 Task: Set "Default tune setting used" for "H.264/MPEG-4 Part 10/AVC encoder (x264 10-bit)" to film.
Action: Mouse moved to (107, 12)
Screenshot: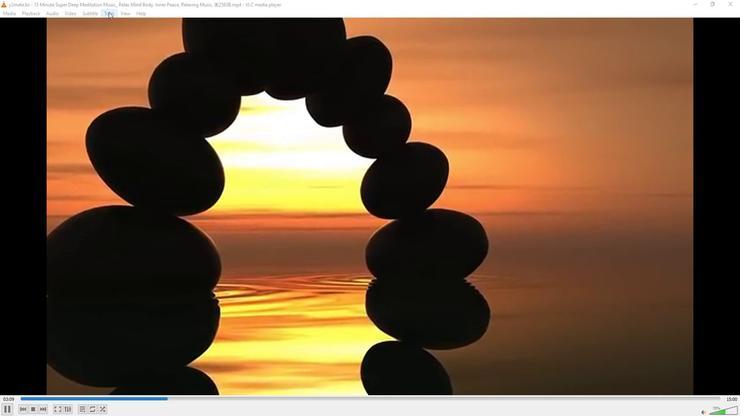 
Action: Mouse pressed left at (107, 12)
Screenshot: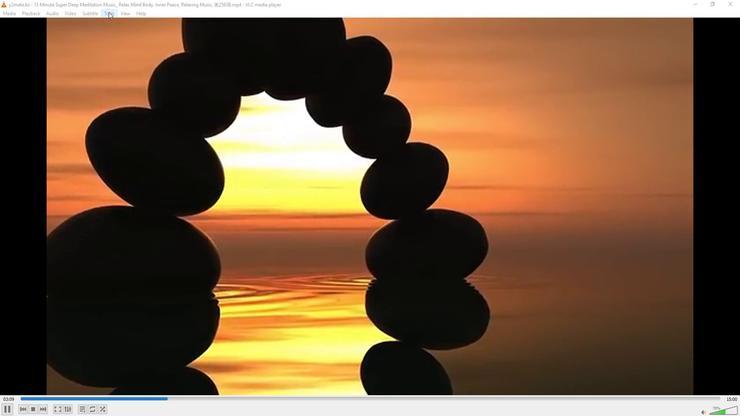 
Action: Mouse moved to (144, 106)
Screenshot: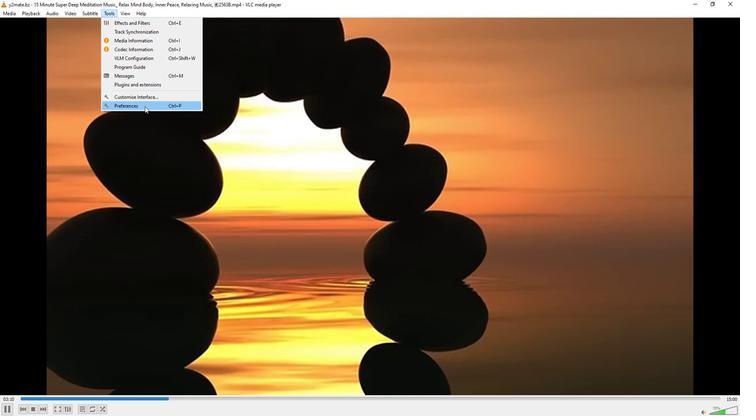 
Action: Mouse pressed left at (144, 106)
Screenshot: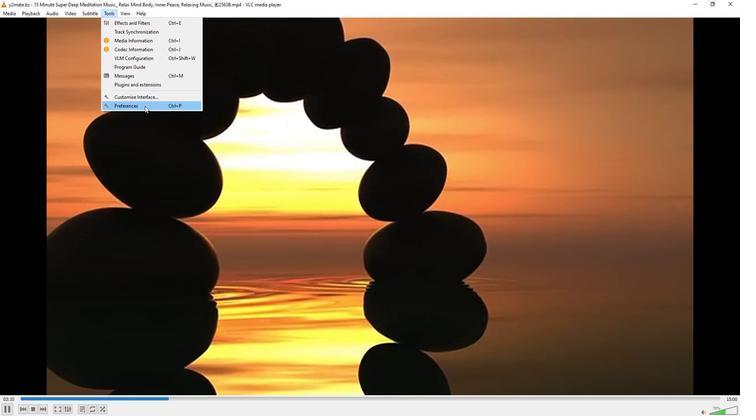 
Action: Mouse moved to (242, 339)
Screenshot: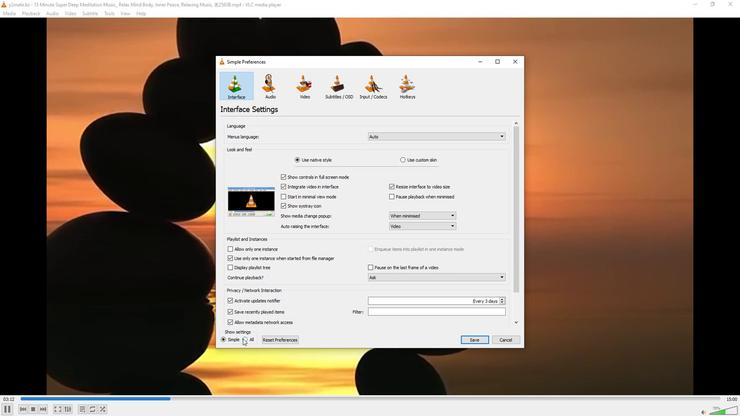 
Action: Mouse pressed left at (242, 339)
Screenshot: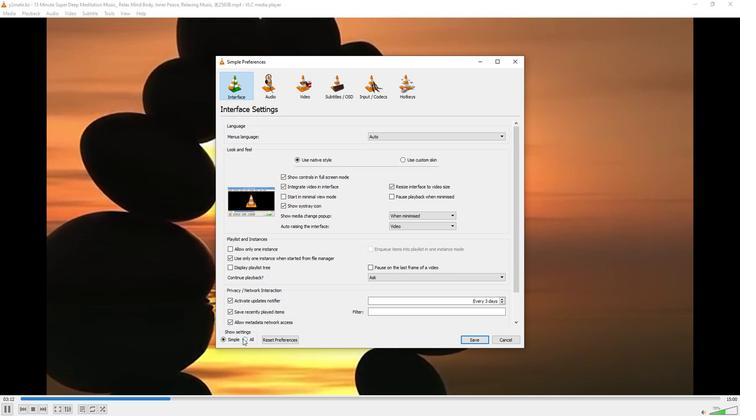 
Action: Mouse moved to (232, 262)
Screenshot: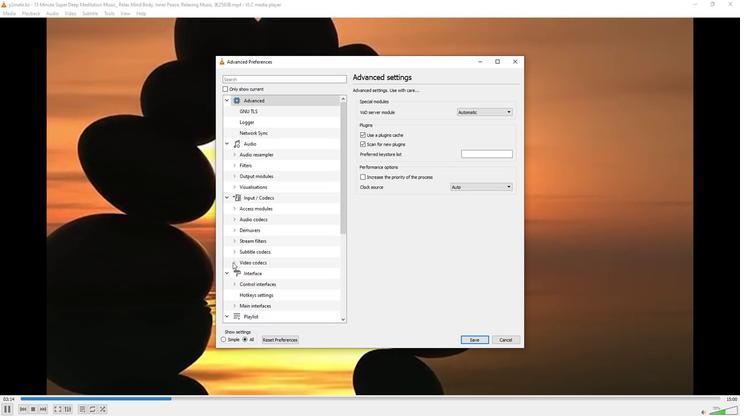 
Action: Mouse pressed left at (232, 262)
Screenshot: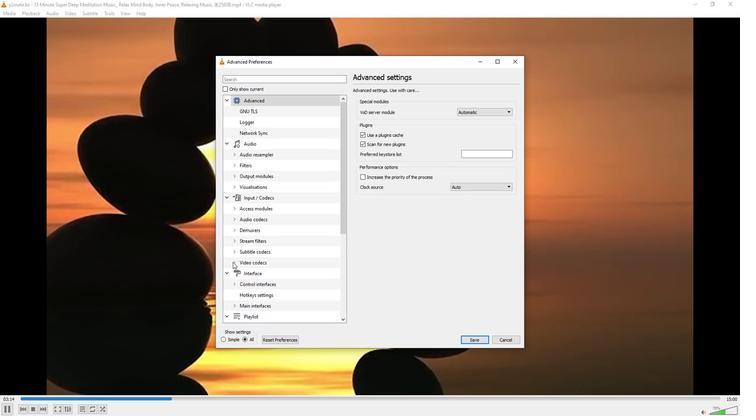
Action: Mouse moved to (256, 309)
Screenshot: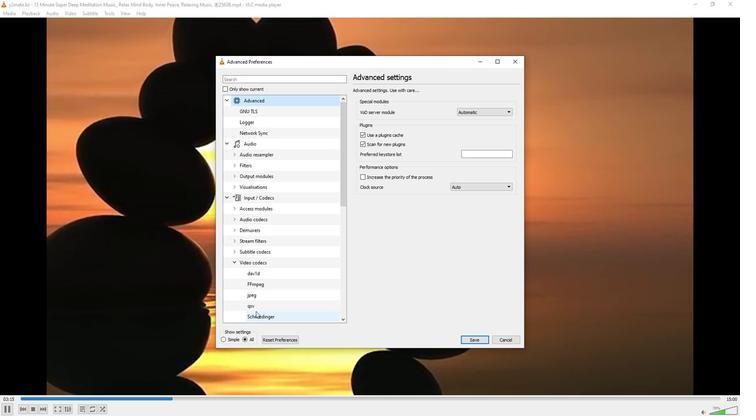 
Action: Mouse scrolled (256, 309) with delta (0, 0)
Screenshot: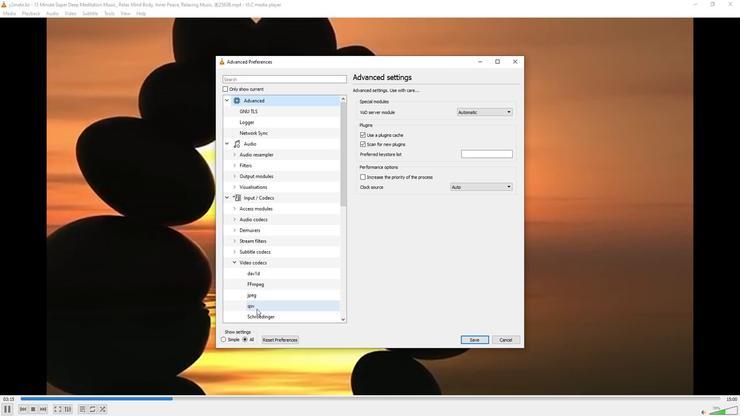 
Action: Mouse scrolled (256, 309) with delta (0, 0)
Screenshot: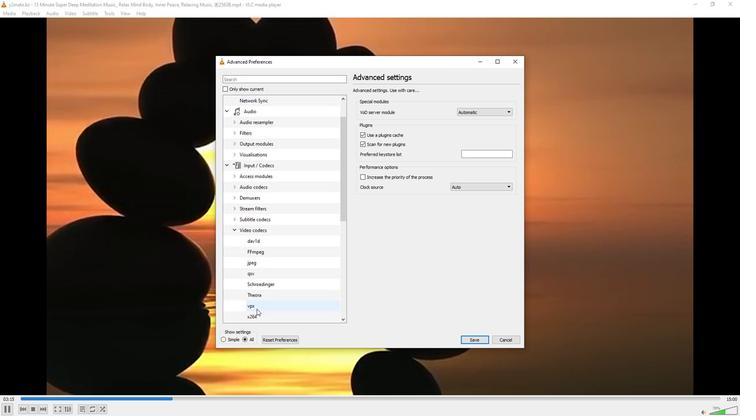 
Action: Mouse moved to (256, 296)
Screenshot: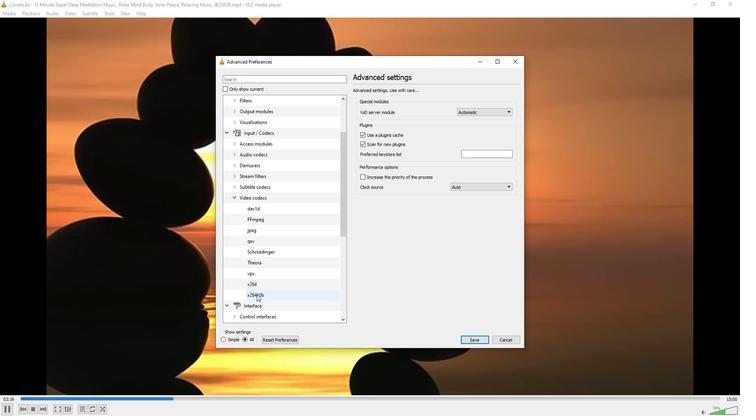 
Action: Mouse pressed left at (256, 296)
Screenshot: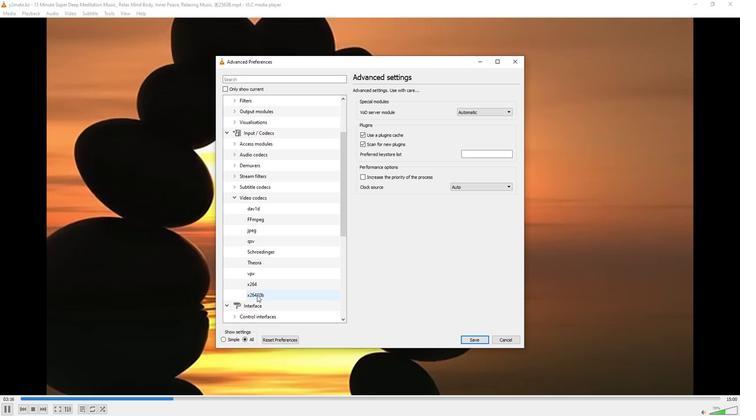 
Action: Mouse moved to (377, 267)
Screenshot: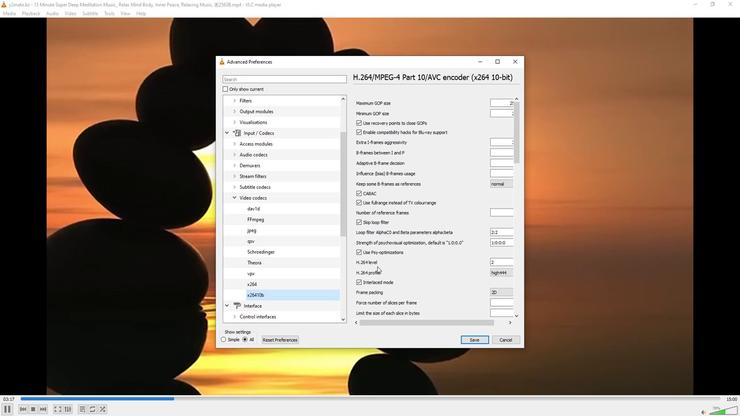 
Action: Mouse scrolled (377, 266) with delta (0, 0)
Screenshot: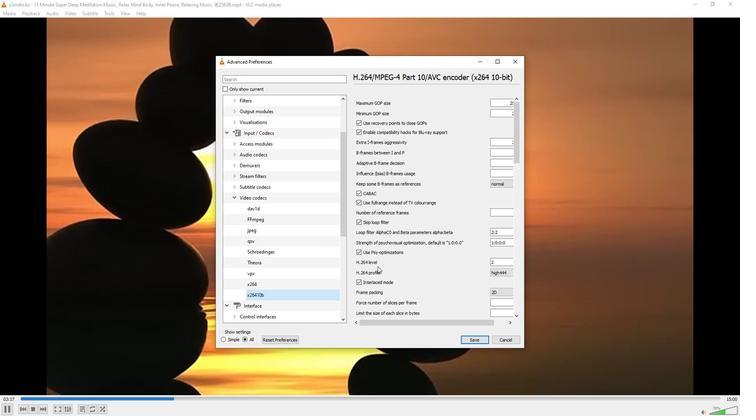 
Action: Mouse moved to (377, 267)
Screenshot: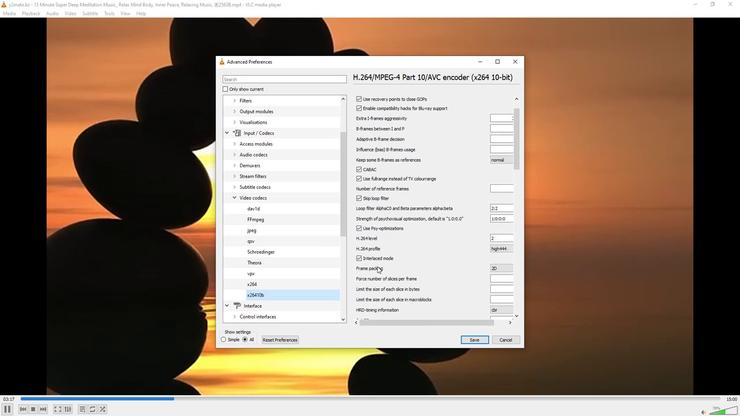 
Action: Mouse scrolled (377, 266) with delta (0, 0)
Screenshot: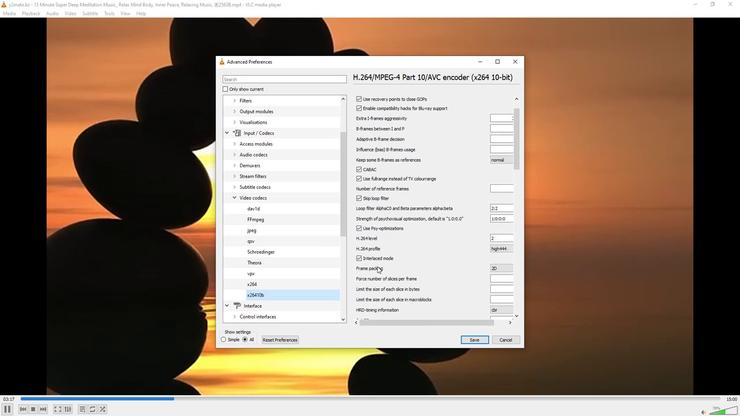 
Action: Mouse moved to (377, 267)
Screenshot: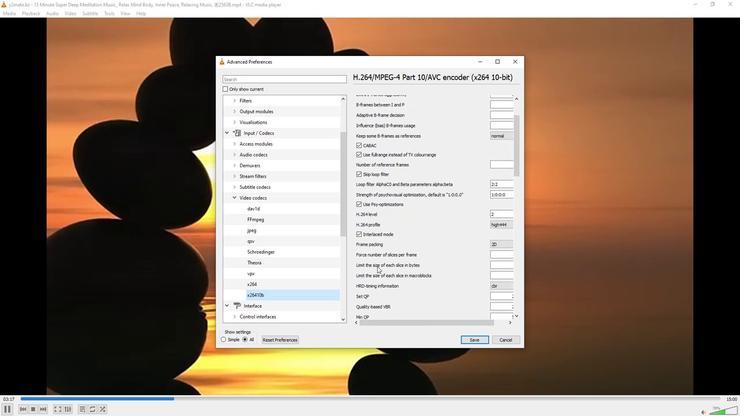 
Action: Mouse scrolled (377, 267) with delta (0, 0)
Screenshot: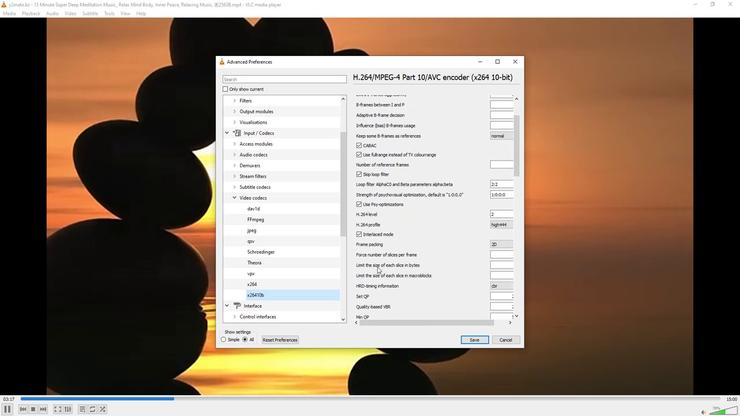 
Action: Mouse moved to (376, 267)
Screenshot: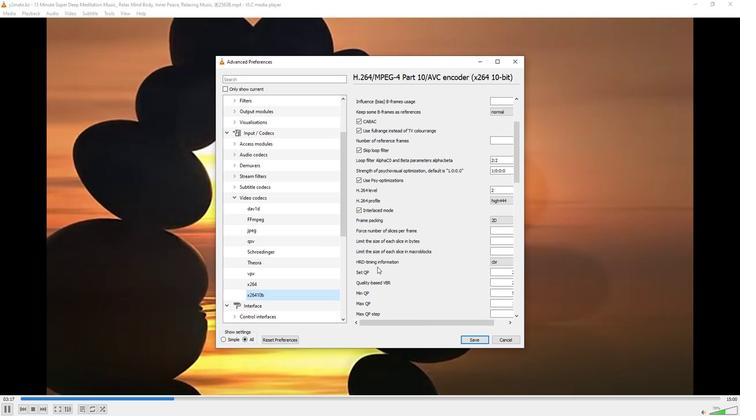 
Action: Mouse scrolled (376, 267) with delta (0, 0)
Screenshot: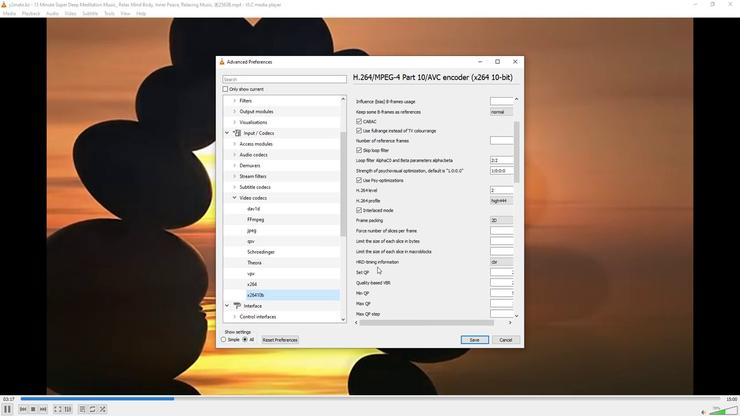 
Action: Mouse moved to (376, 267)
Screenshot: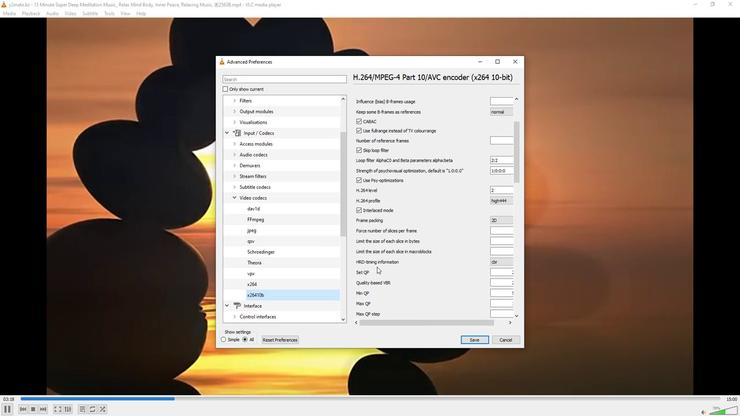 
Action: Mouse scrolled (376, 267) with delta (0, 0)
Screenshot: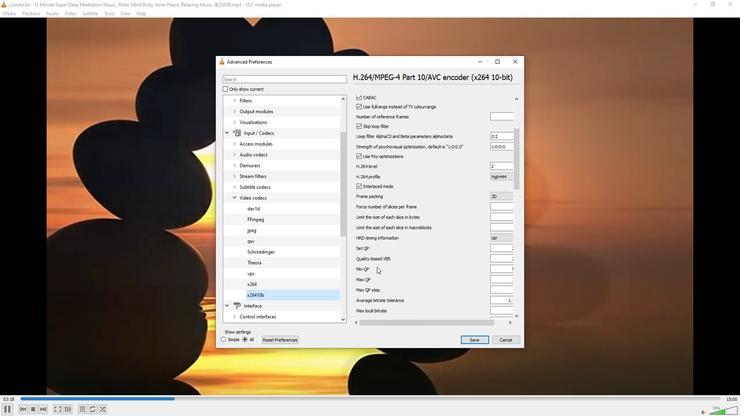 
Action: Mouse scrolled (376, 267) with delta (0, 0)
Screenshot: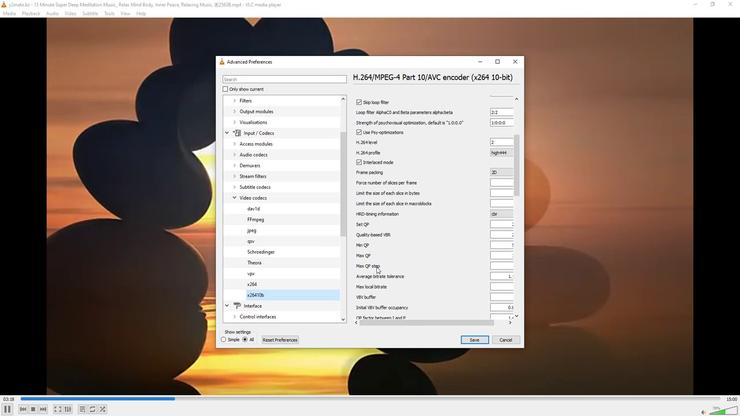 
Action: Mouse scrolled (376, 267) with delta (0, 0)
Screenshot: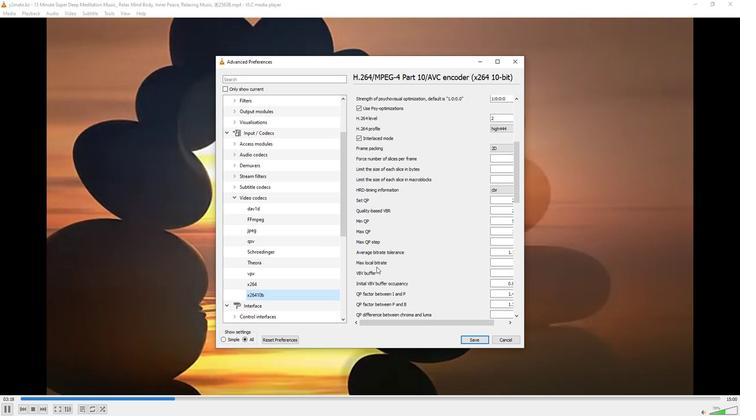 
Action: Mouse scrolled (376, 267) with delta (0, 0)
Screenshot: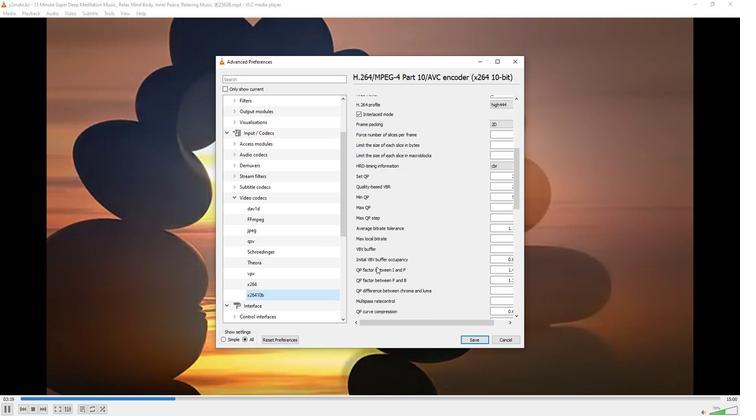 
Action: Mouse scrolled (376, 267) with delta (0, 0)
Screenshot: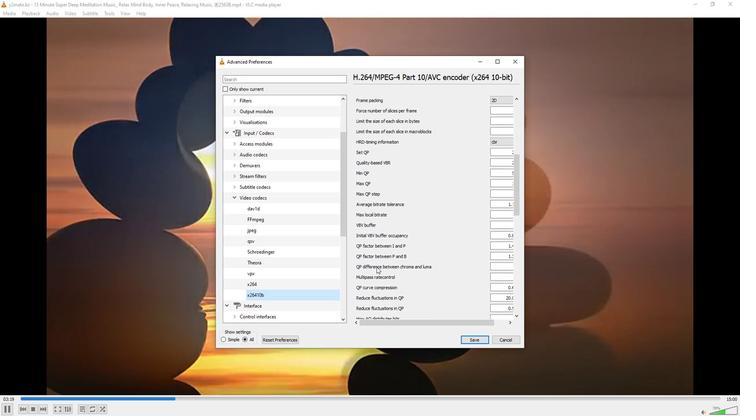 
Action: Mouse scrolled (376, 267) with delta (0, 0)
Screenshot: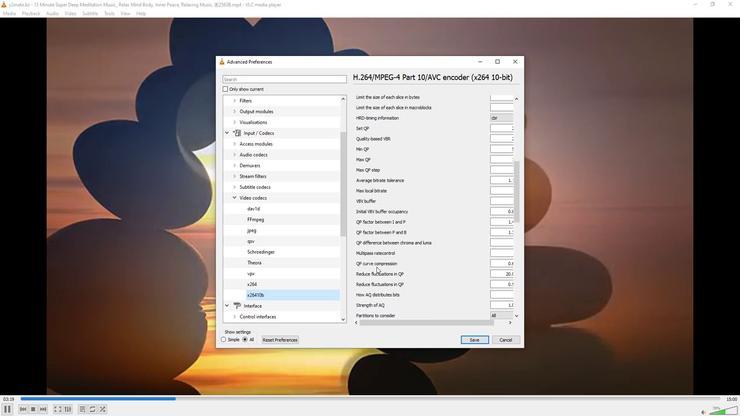 
Action: Mouse scrolled (376, 267) with delta (0, 0)
Screenshot: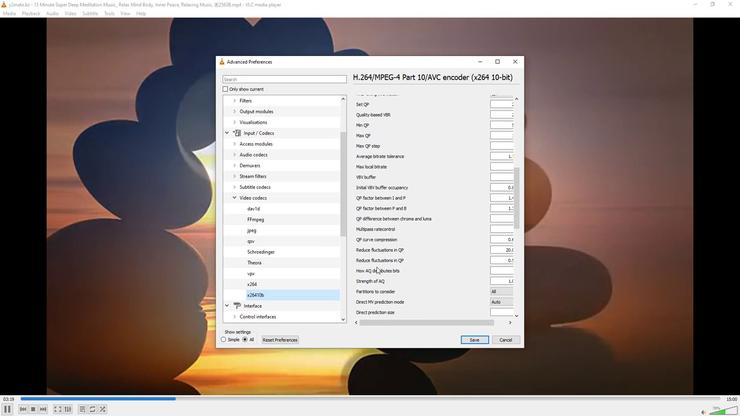 
Action: Mouse scrolled (376, 267) with delta (0, 0)
Screenshot: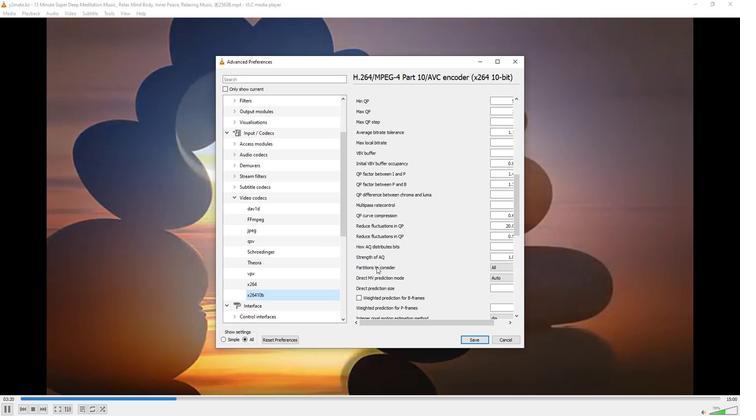 
Action: Mouse scrolled (376, 267) with delta (0, 0)
Screenshot: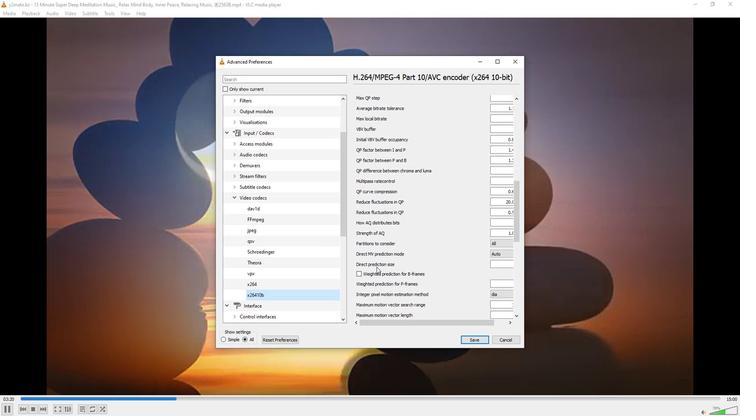 
Action: Mouse scrolled (376, 267) with delta (0, 0)
Screenshot: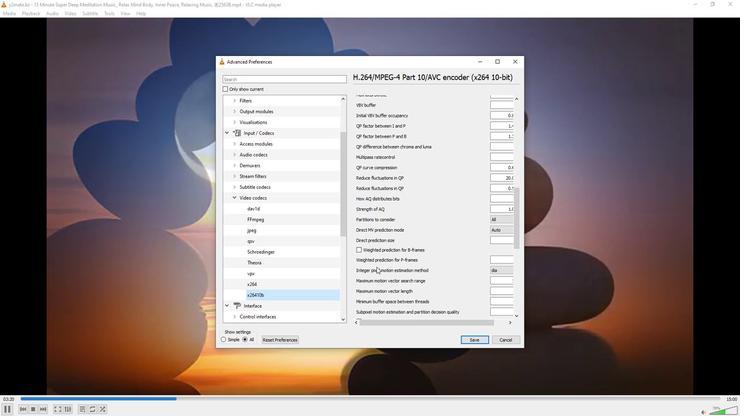 
Action: Mouse scrolled (376, 267) with delta (0, 0)
Screenshot: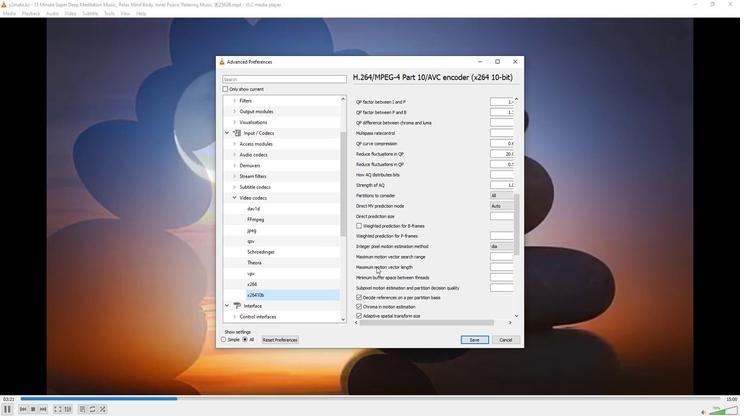 
Action: Mouse scrolled (376, 267) with delta (0, 0)
Screenshot: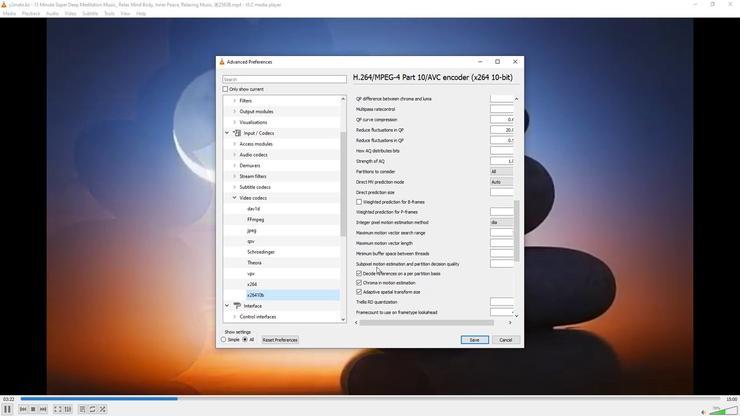 
Action: Mouse scrolled (376, 267) with delta (0, 0)
Screenshot: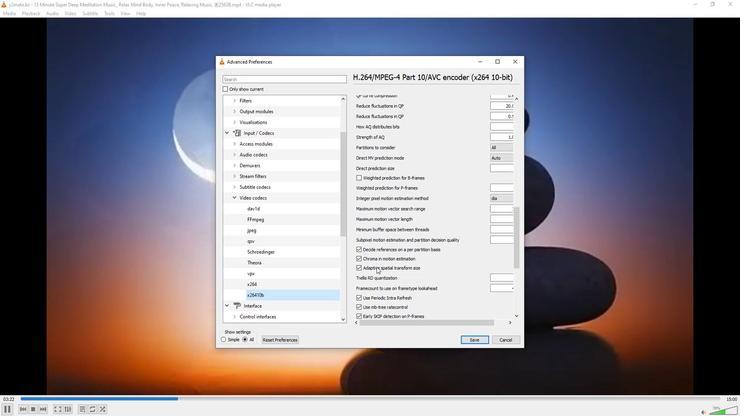 
Action: Mouse scrolled (376, 267) with delta (0, 0)
Screenshot: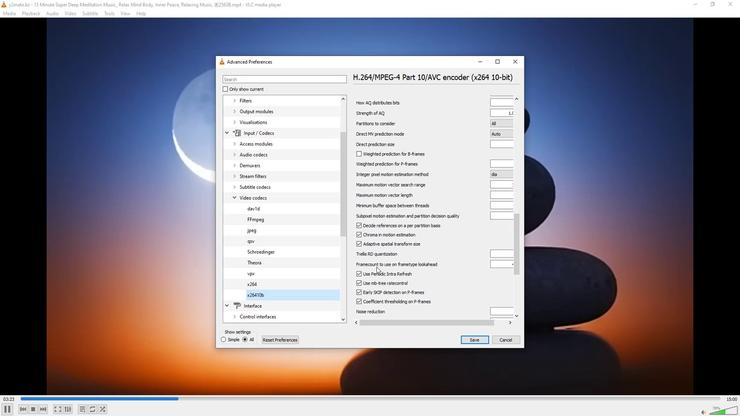 
Action: Mouse scrolled (376, 267) with delta (0, 0)
Screenshot: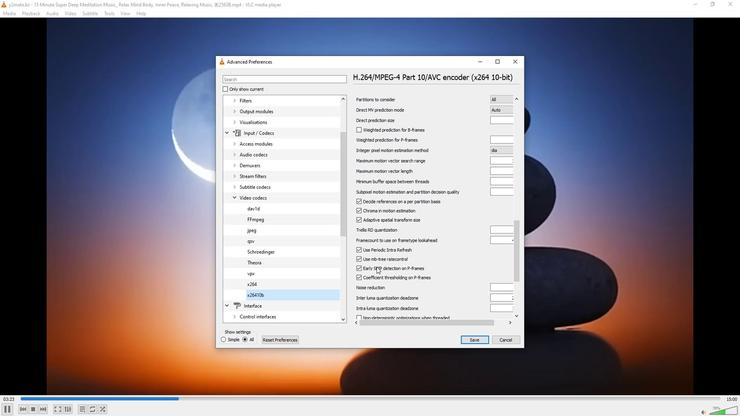 
Action: Mouse scrolled (376, 267) with delta (0, 0)
Screenshot: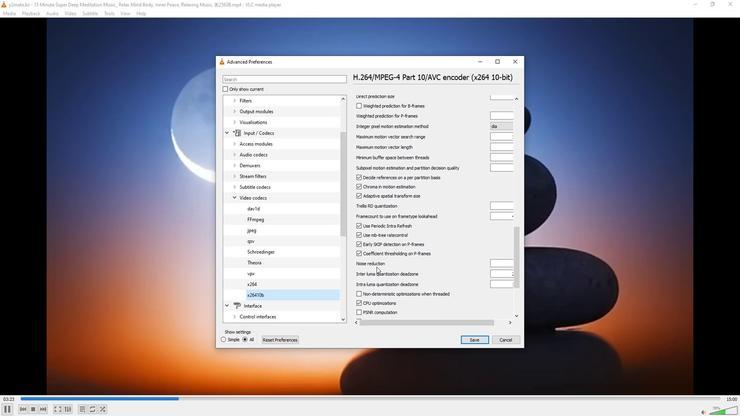 
Action: Mouse scrolled (376, 267) with delta (0, 0)
Screenshot: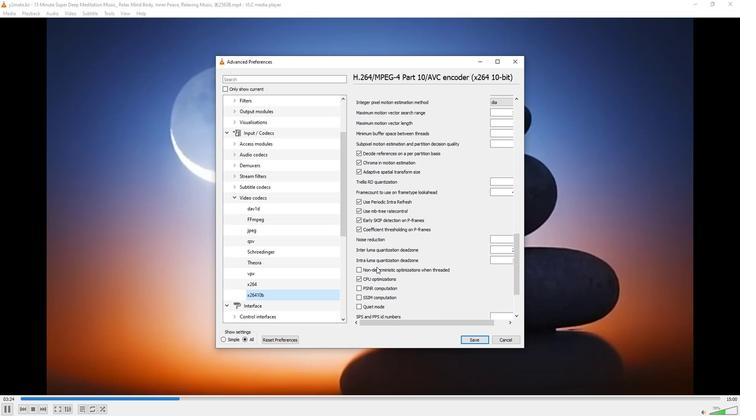 
Action: Mouse scrolled (376, 267) with delta (0, 0)
Screenshot: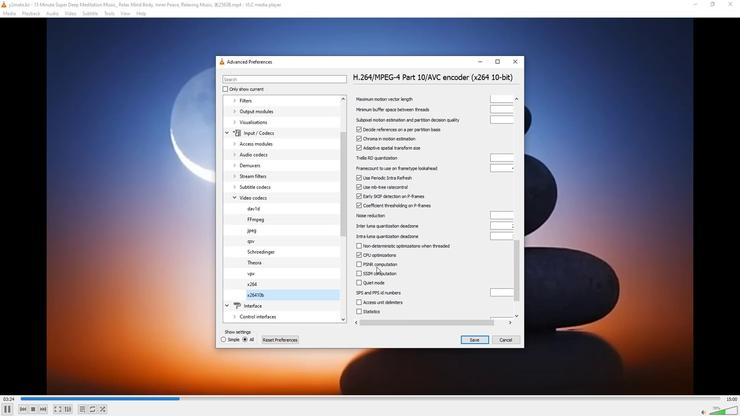 
Action: Mouse scrolled (376, 267) with delta (0, 0)
Screenshot: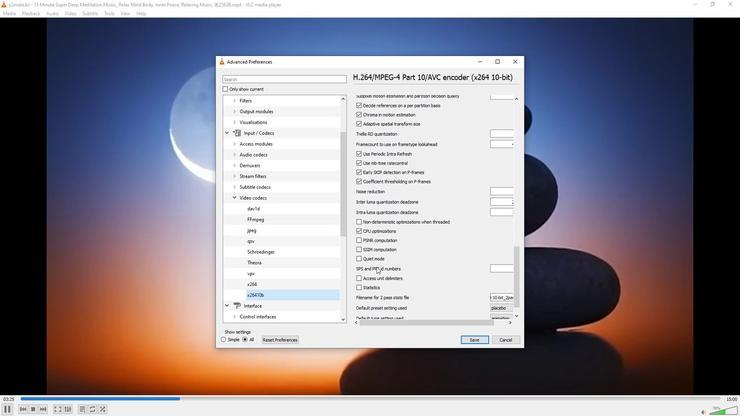 
Action: Mouse scrolled (376, 267) with delta (0, 0)
Screenshot: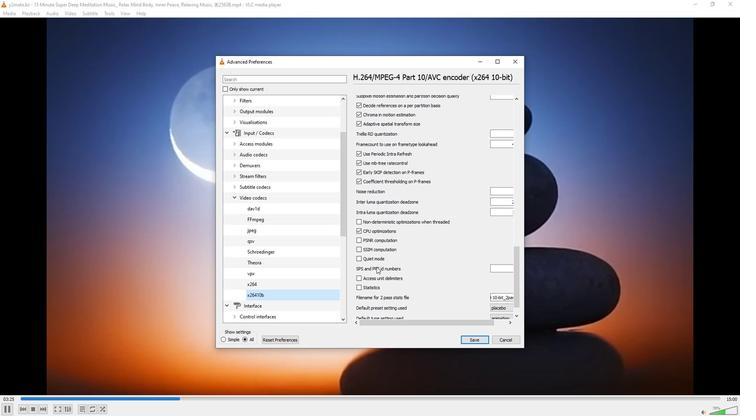 
Action: Mouse moved to (497, 301)
Screenshot: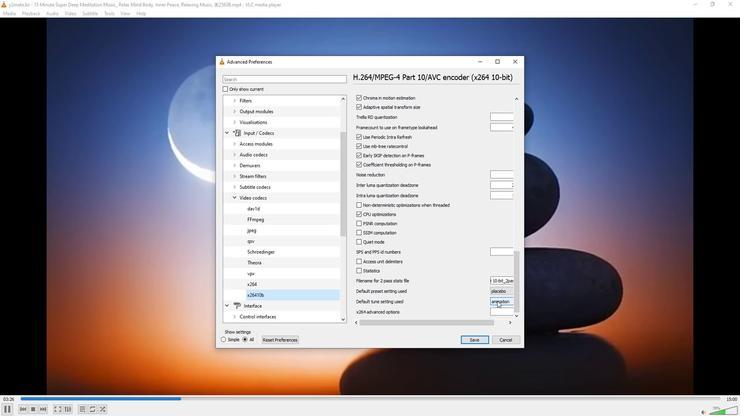
Action: Mouse pressed left at (497, 301)
Screenshot: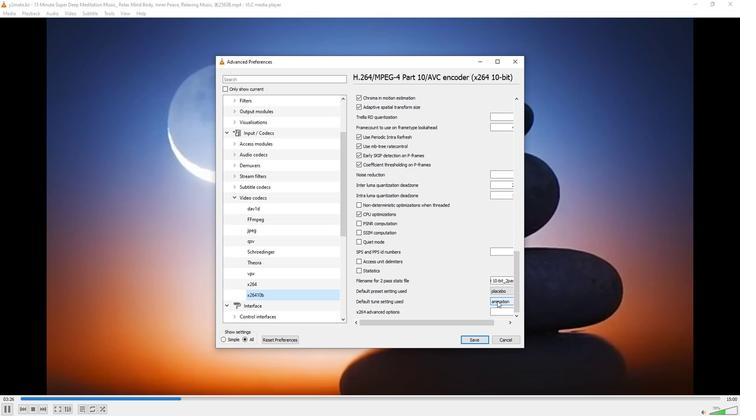 
Action: Mouse moved to (496, 307)
Screenshot: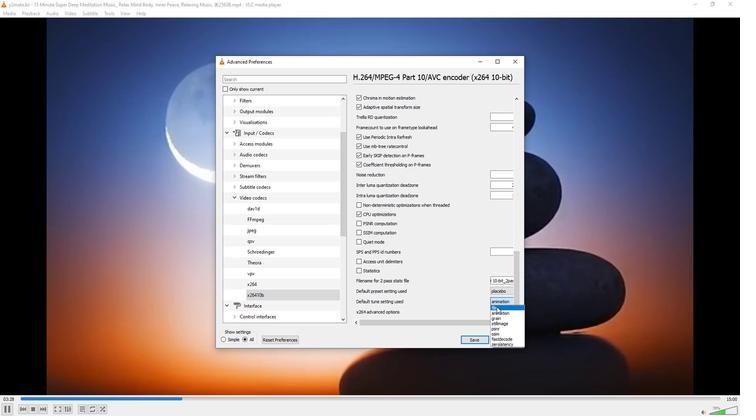 
Action: Mouse pressed left at (496, 307)
Screenshot: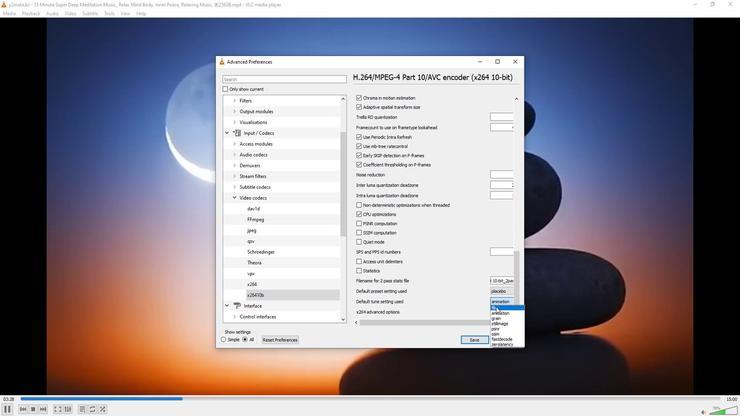 
Action: Mouse moved to (495, 307)
Screenshot: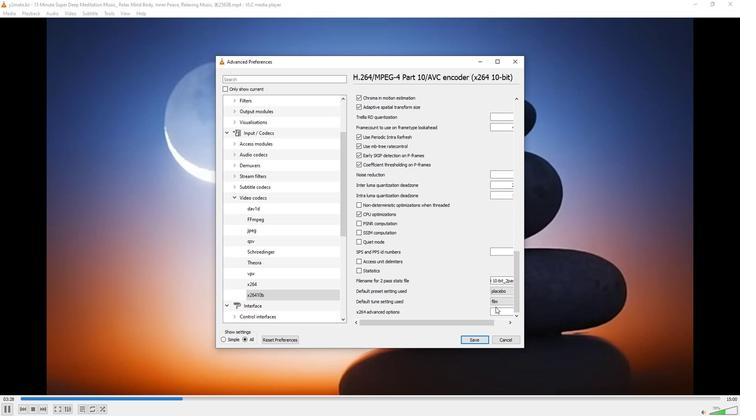 
